 Task: Use Electro Static Accent 03 Effect in this video Movie B.mp4
Action: Mouse moved to (177, 102)
Screenshot: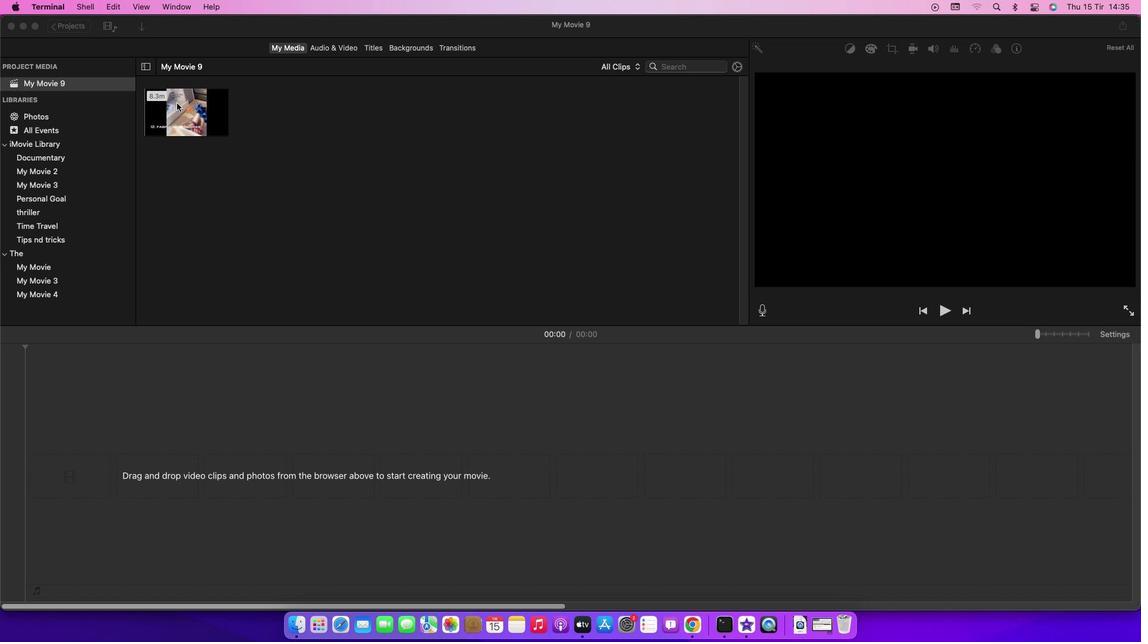 
Action: Mouse pressed left at (177, 102)
Screenshot: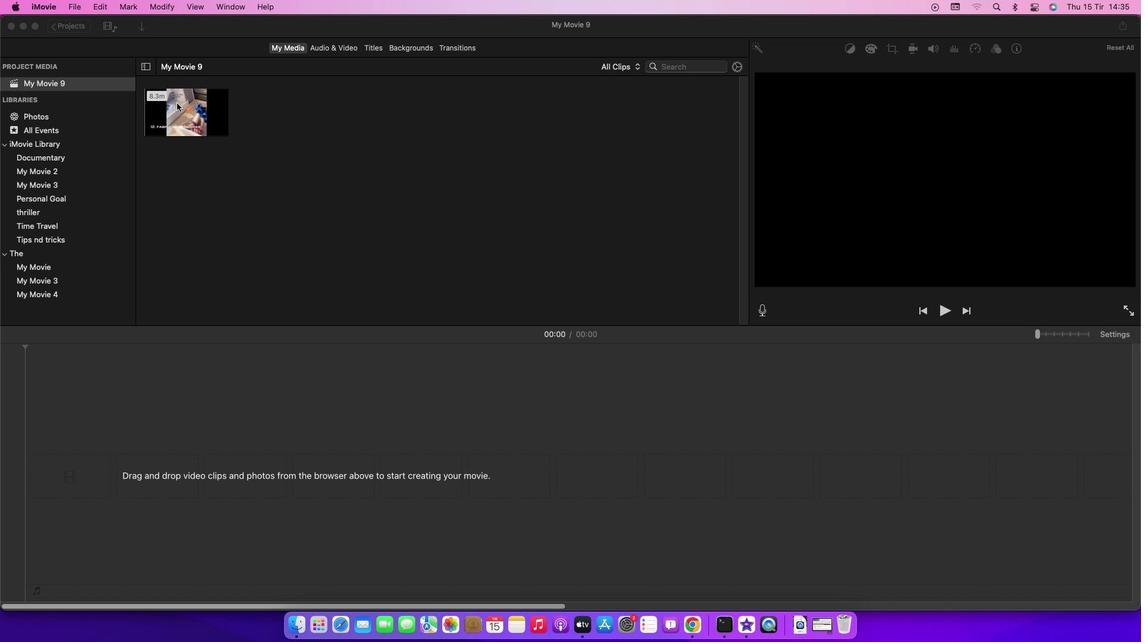 
Action: Mouse moved to (180, 102)
Screenshot: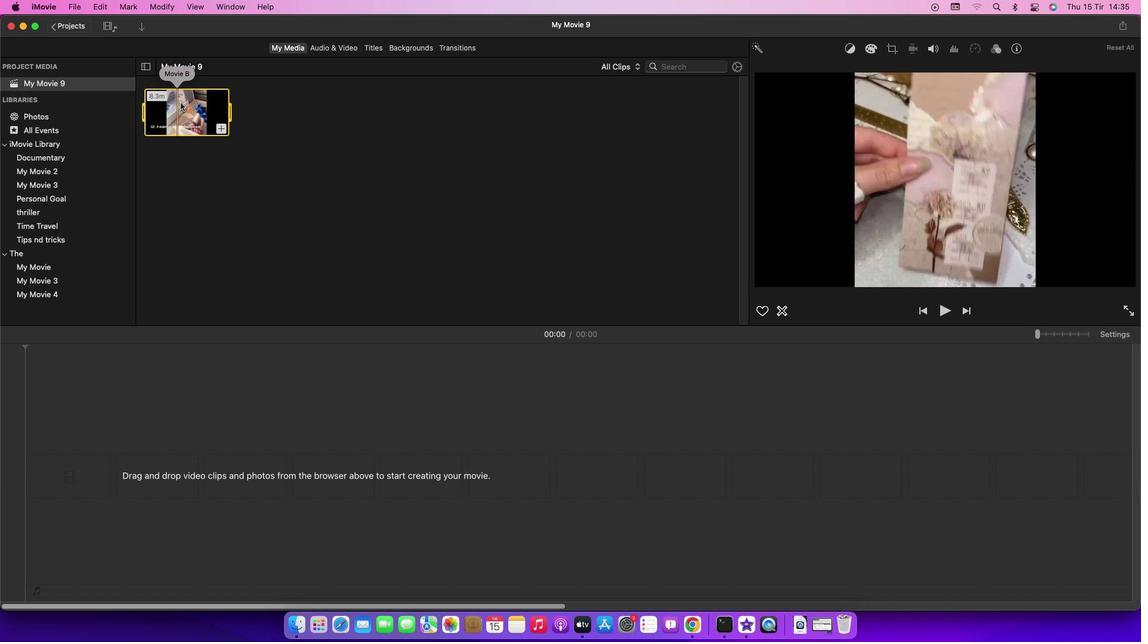 
Action: Mouse pressed left at (180, 102)
Screenshot: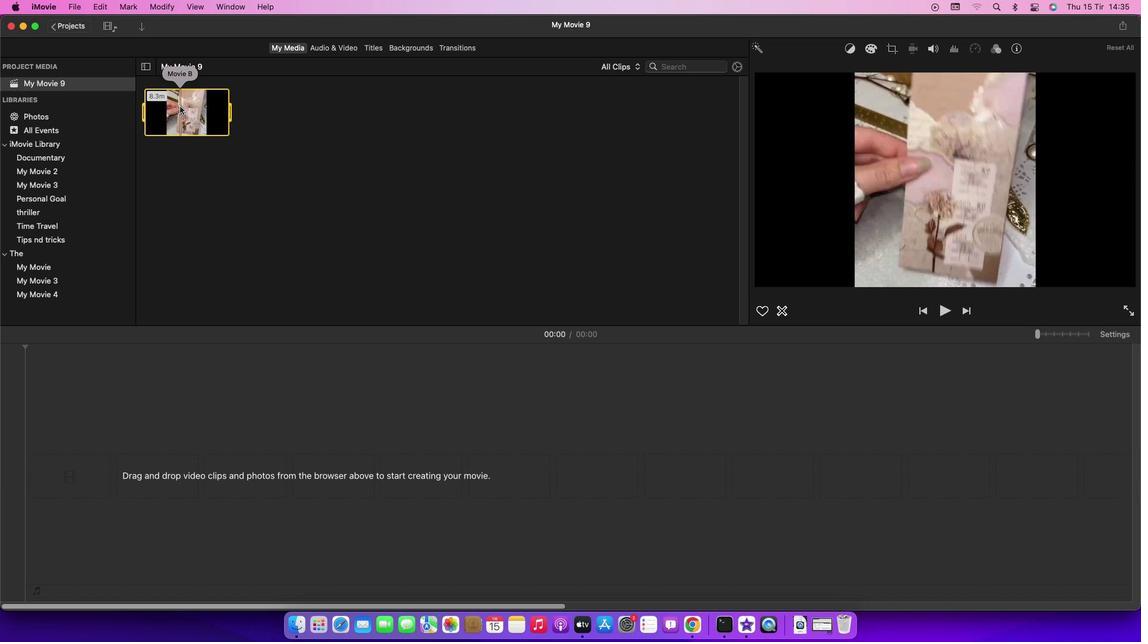 
Action: Mouse moved to (336, 52)
Screenshot: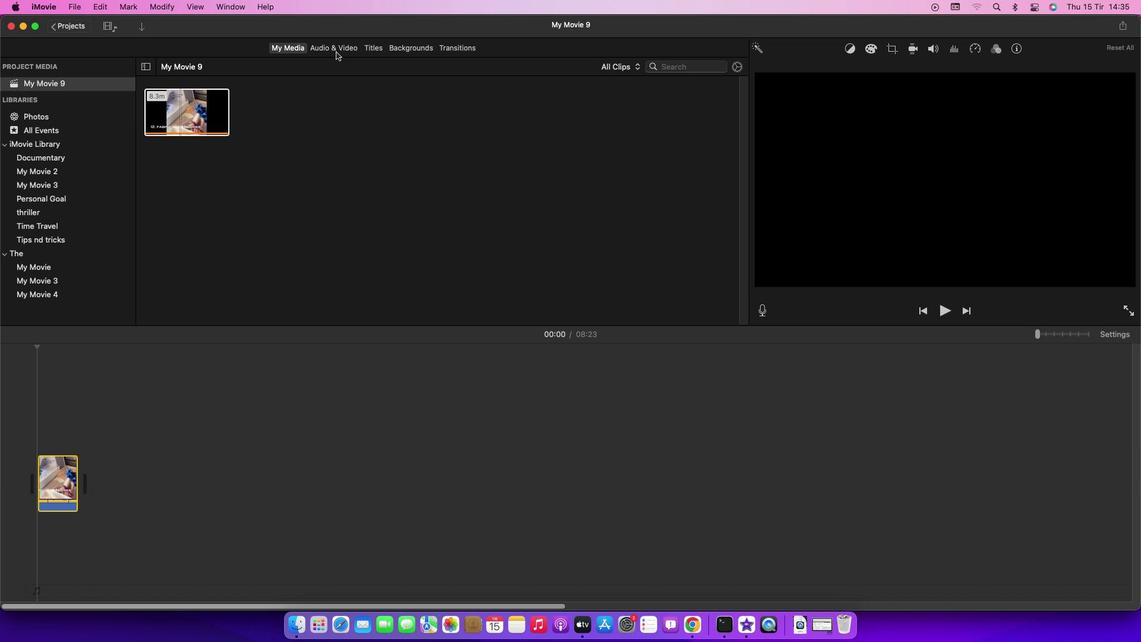 
Action: Mouse pressed left at (336, 52)
Screenshot: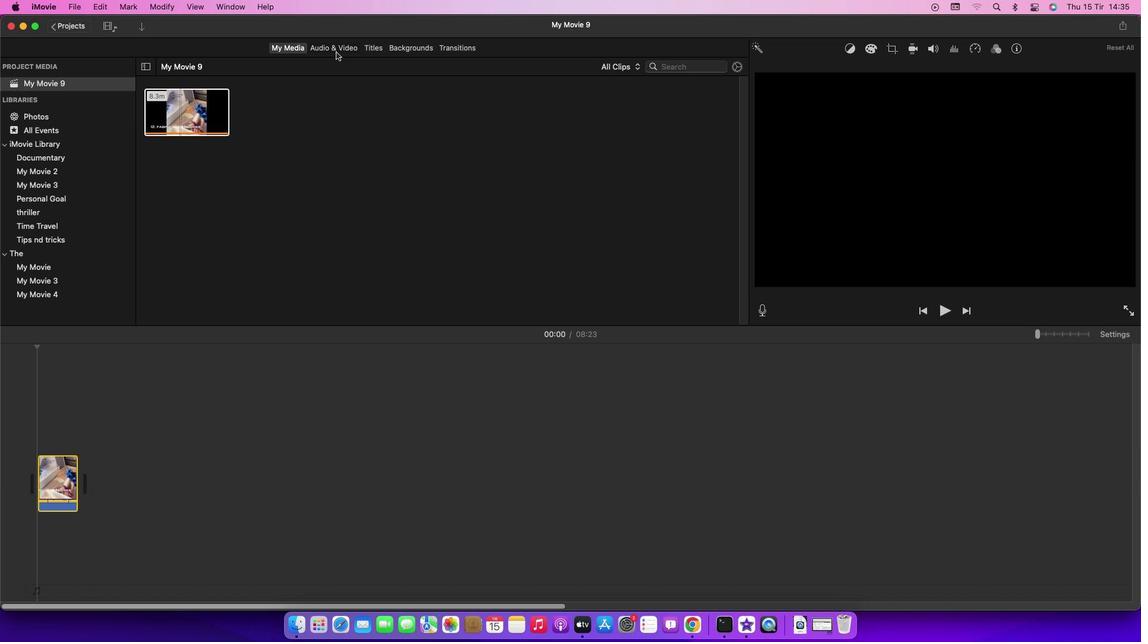 
Action: Mouse moved to (63, 109)
Screenshot: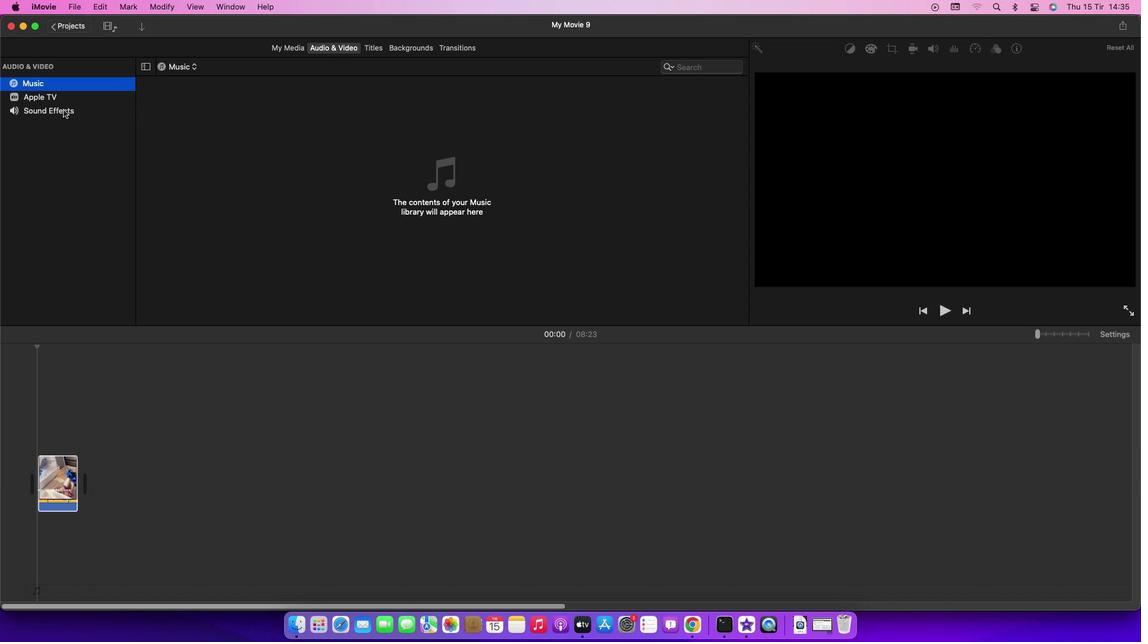 
Action: Mouse pressed left at (63, 109)
Screenshot: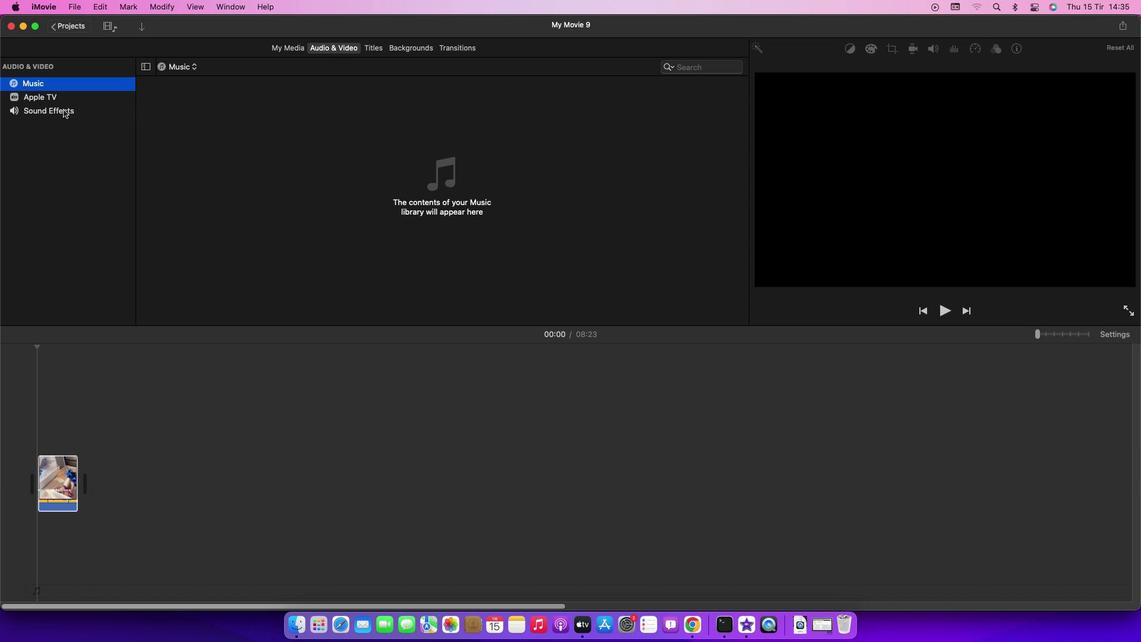 
Action: Mouse moved to (204, 218)
Screenshot: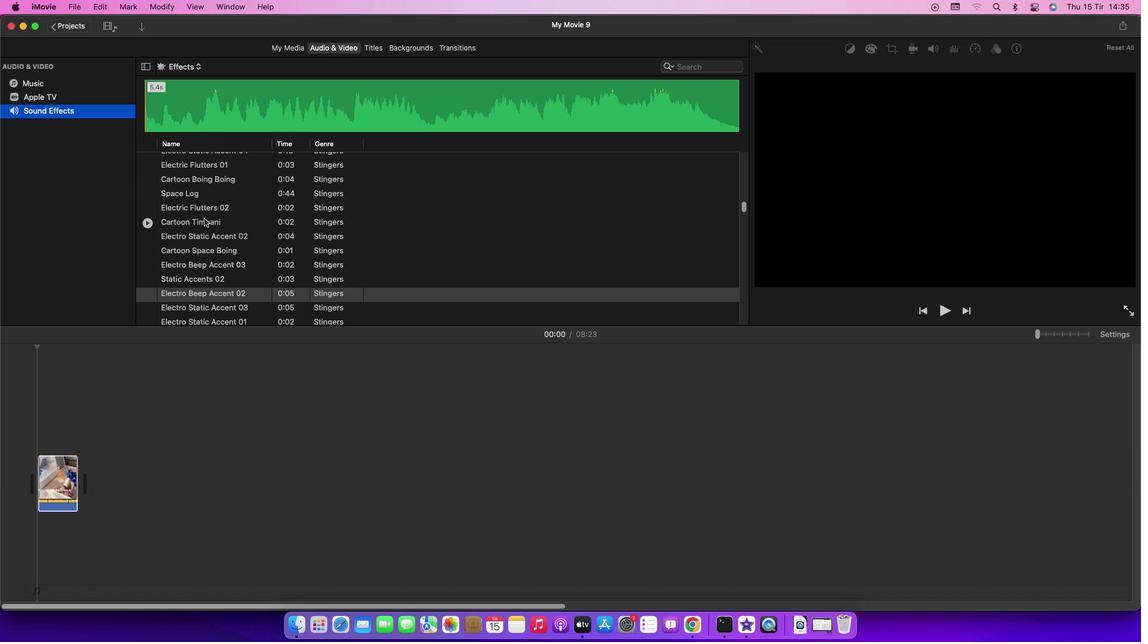 
Action: Mouse scrolled (204, 218) with delta (0, 0)
Screenshot: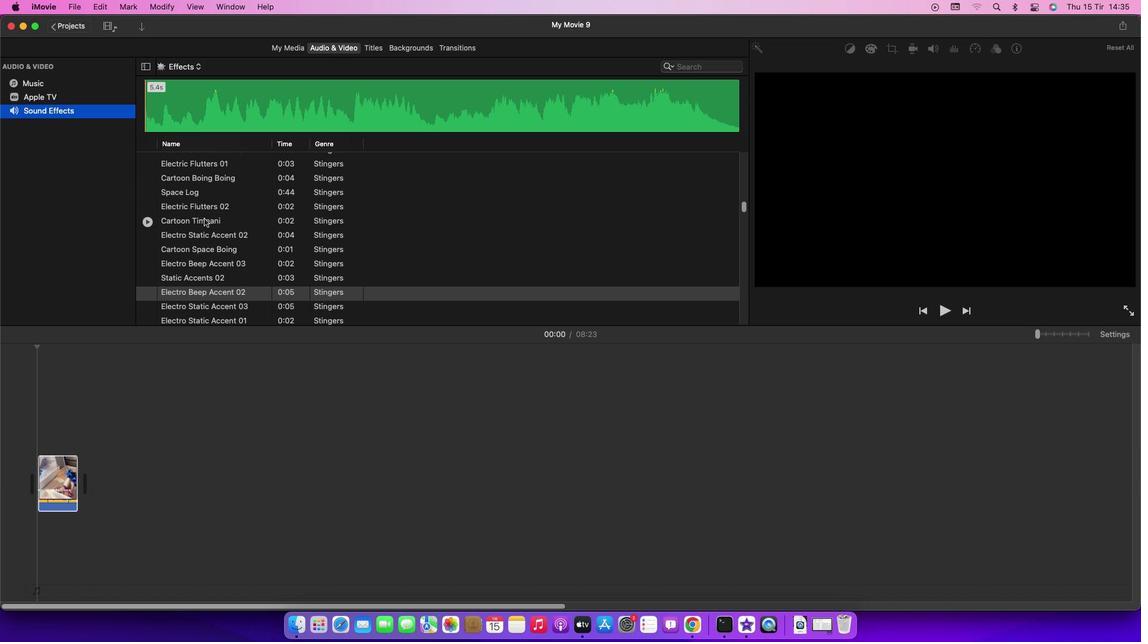 
Action: Mouse scrolled (204, 218) with delta (0, 0)
Screenshot: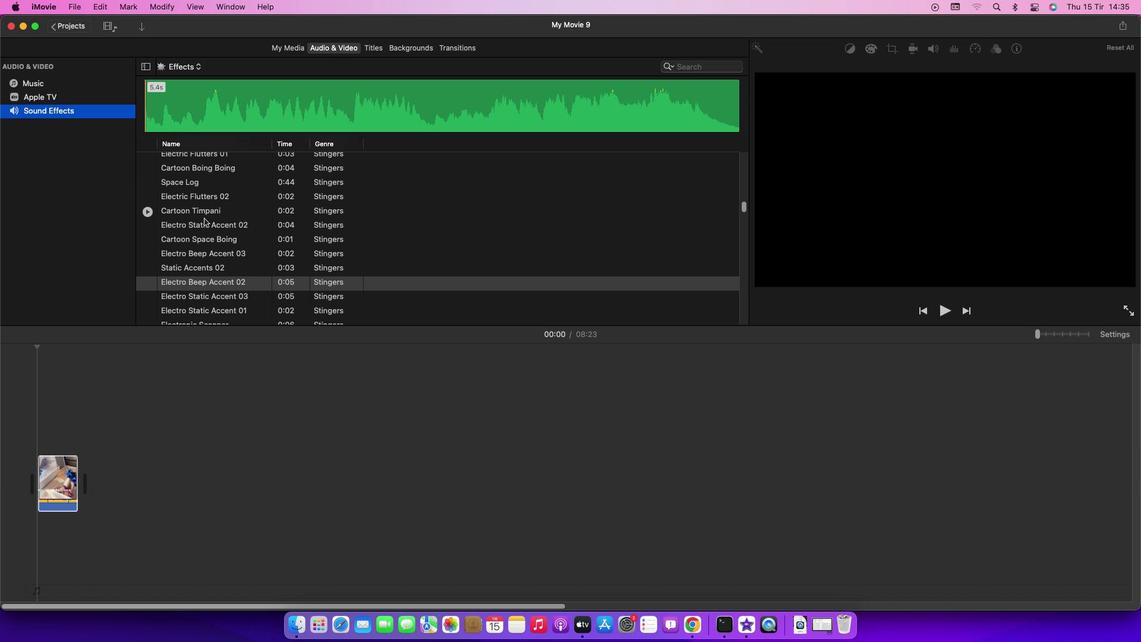 
Action: Mouse scrolled (204, 218) with delta (0, 0)
Screenshot: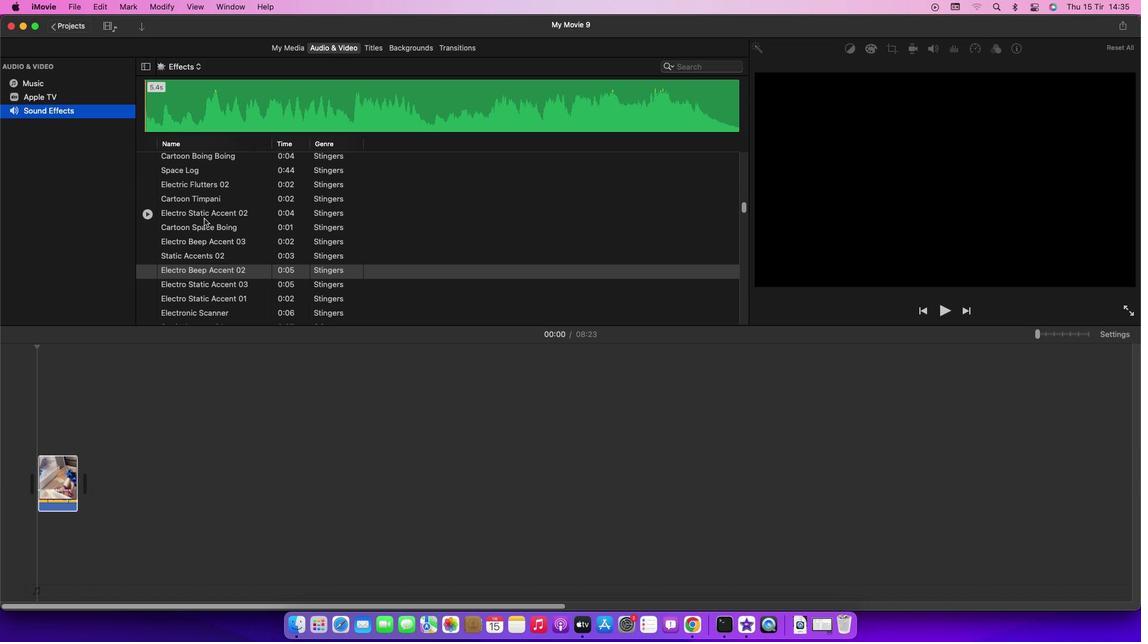 
Action: Mouse scrolled (204, 218) with delta (0, 0)
Screenshot: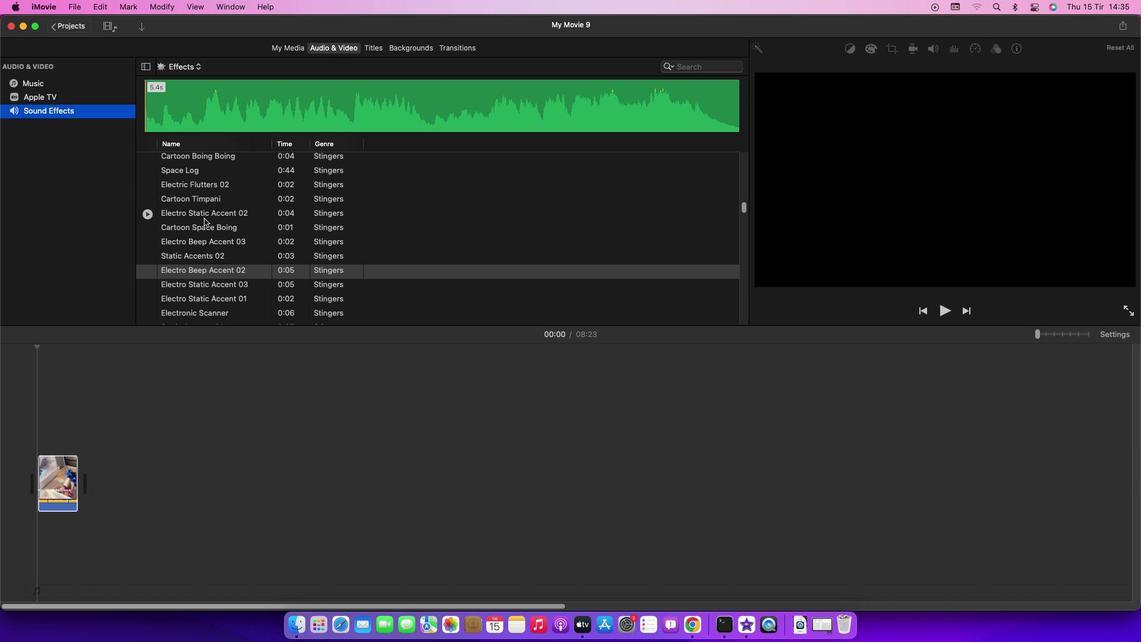 
Action: Mouse moved to (207, 282)
Screenshot: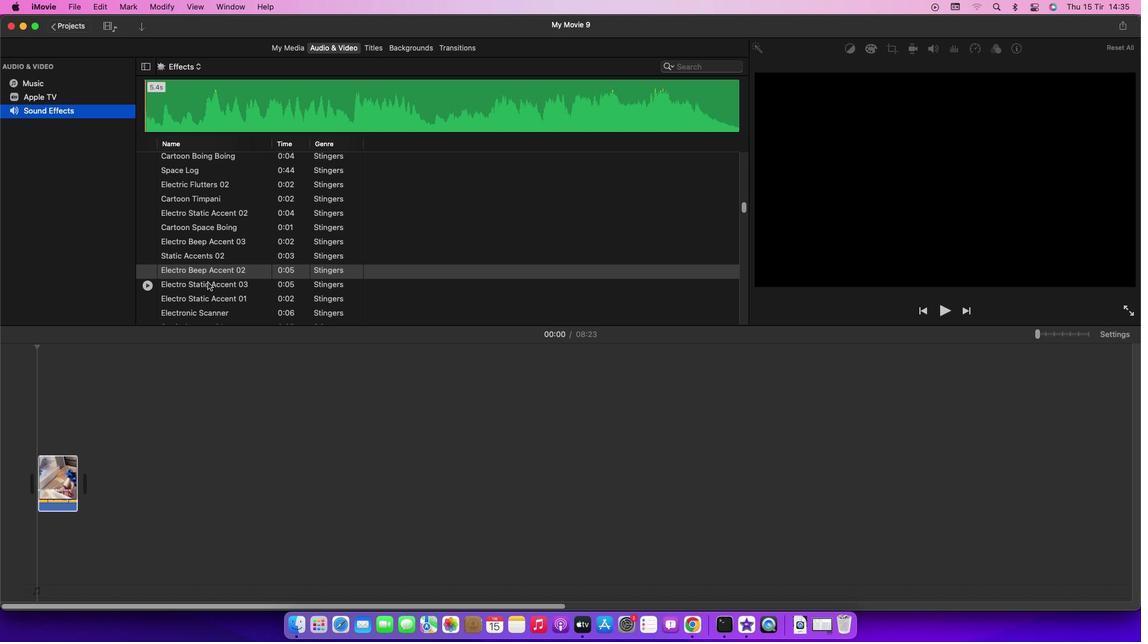 
Action: Mouse pressed left at (207, 282)
Screenshot: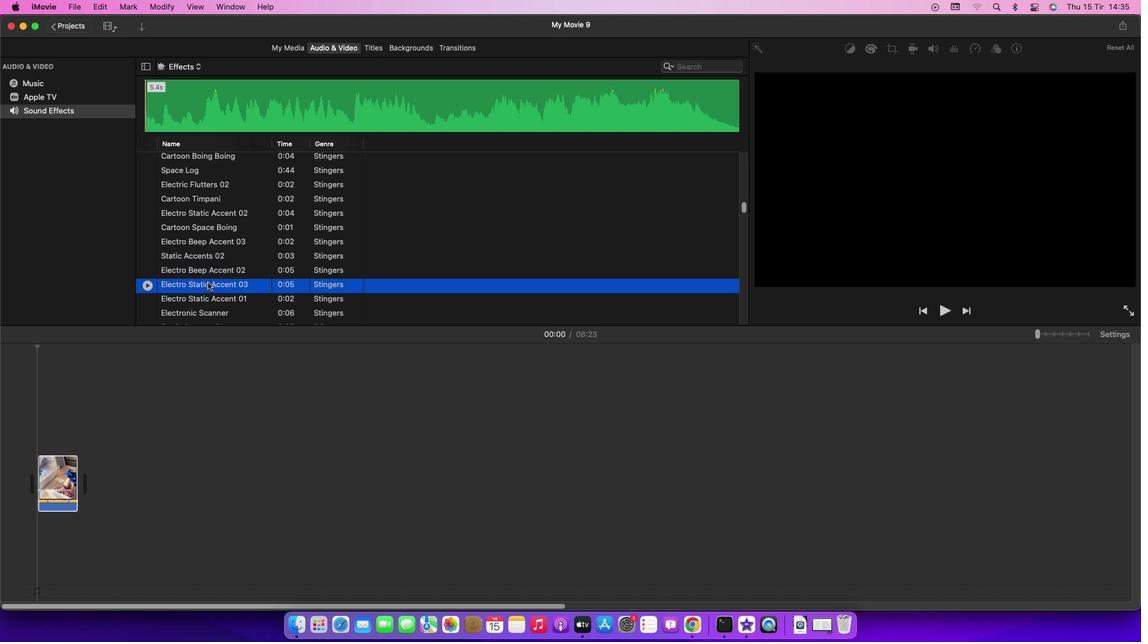 
Action: Mouse moved to (209, 283)
Screenshot: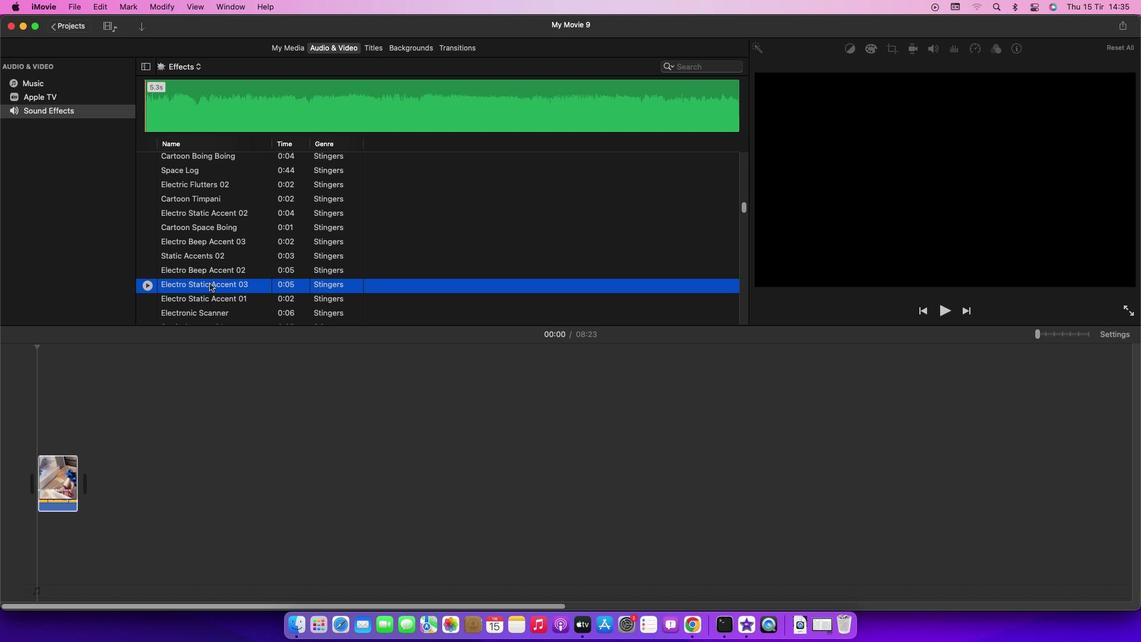 
Action: Mouse pressed left at (209, 283)
Screenshot: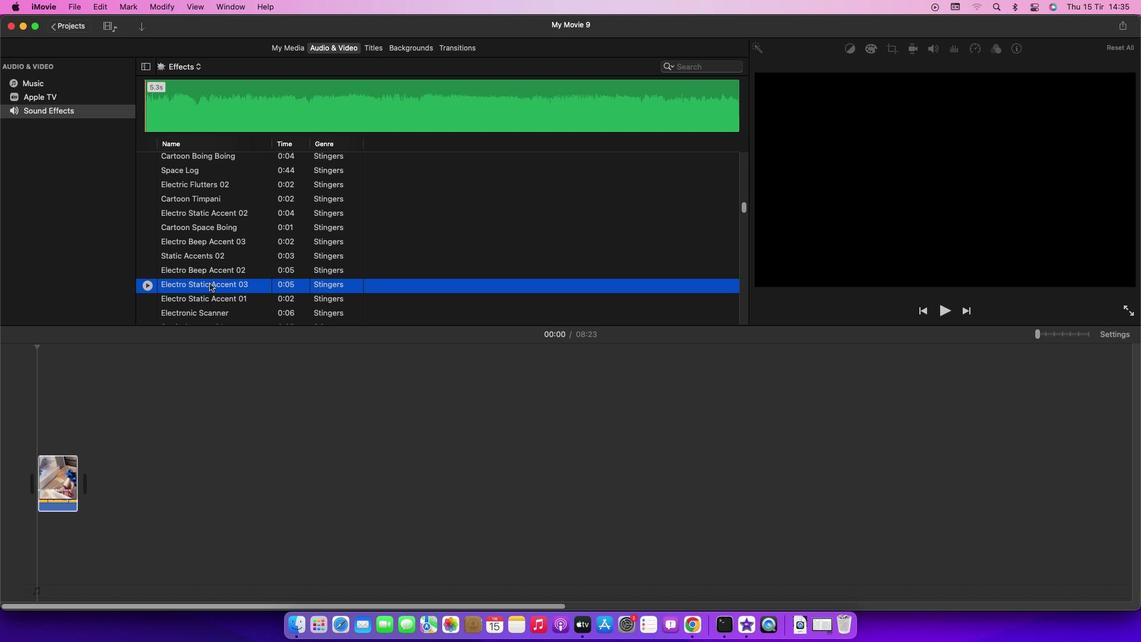 
Action: Mouse moved to (209, 472)
Screenshot: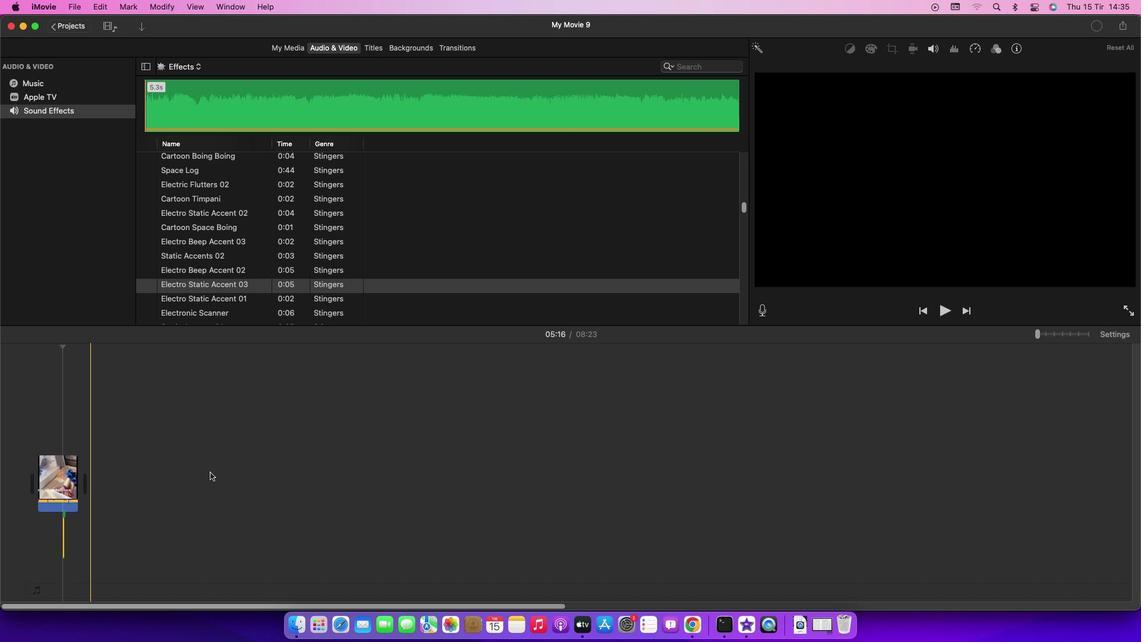 
